 Task: Set the severity for new security advisory in the repository "Javascript" to "High".
Action: Mouse moved to (920, 281)
Screenshot: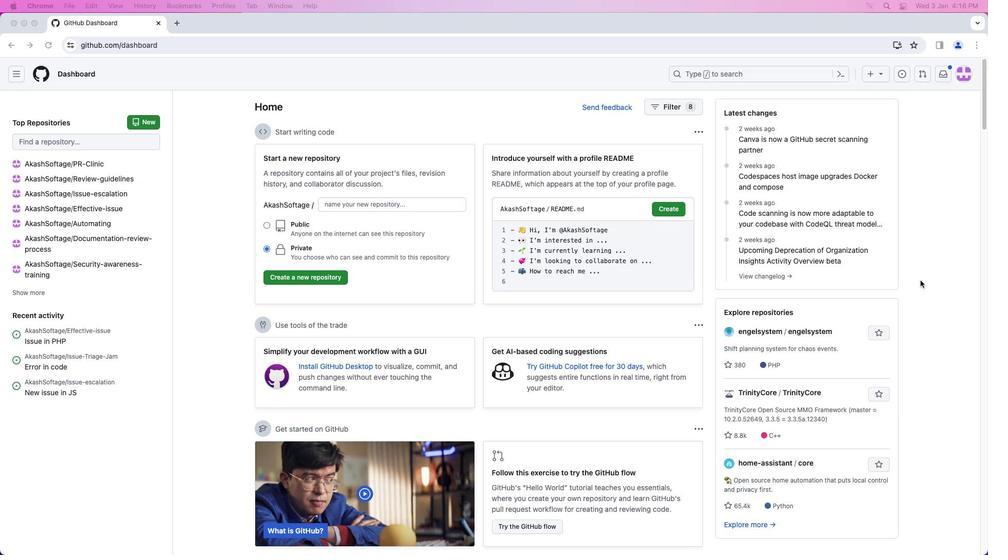 
Action: Mouse pressed left at (920, 281)
Screenshot: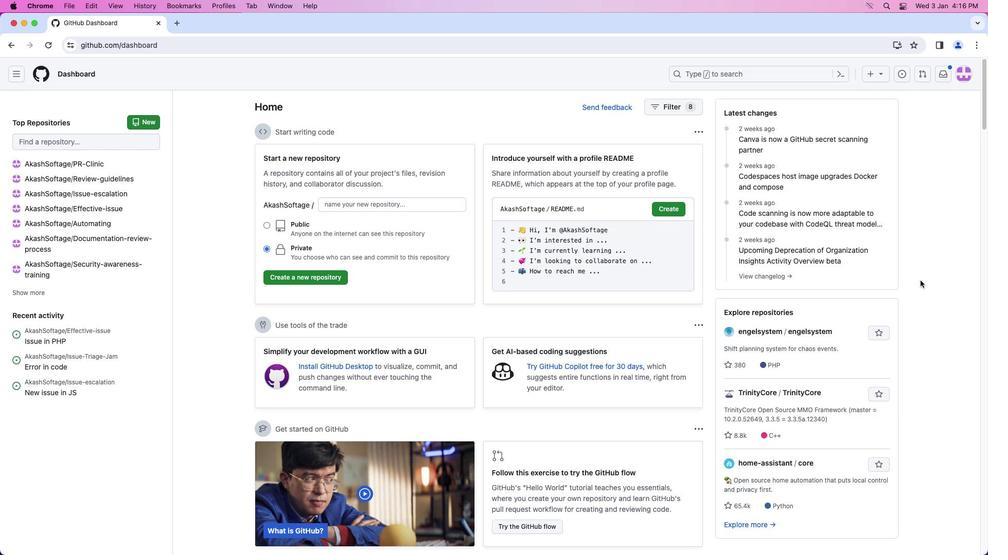 
Action: Mouse moved to (961, 75)
Screenshot: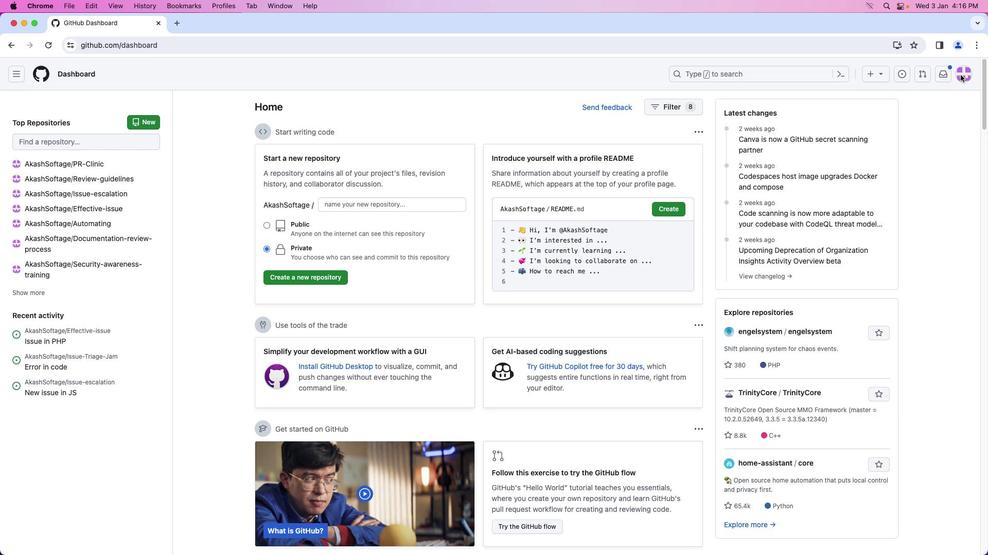 
Action: Mouse pressed left at (961, 75)
Screenshot: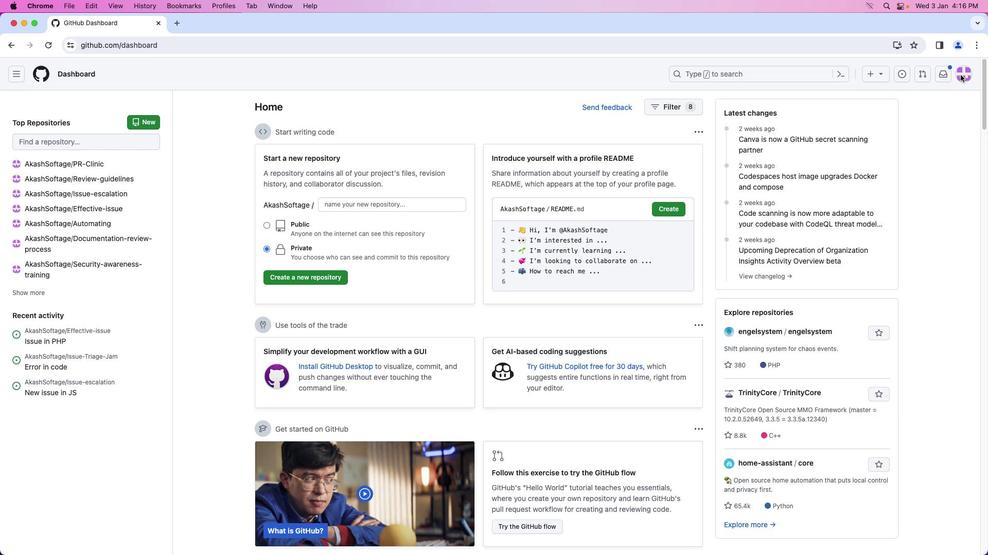 
Action: Mouse moved to (929, 157)
Screenshot: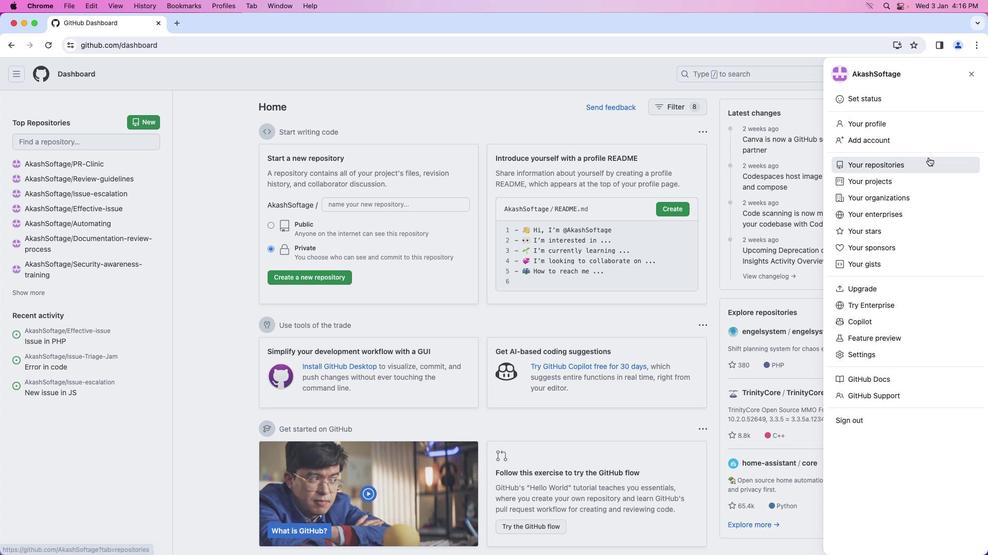 
Action: Mouse pressed left at (929, 157)
Screenshot: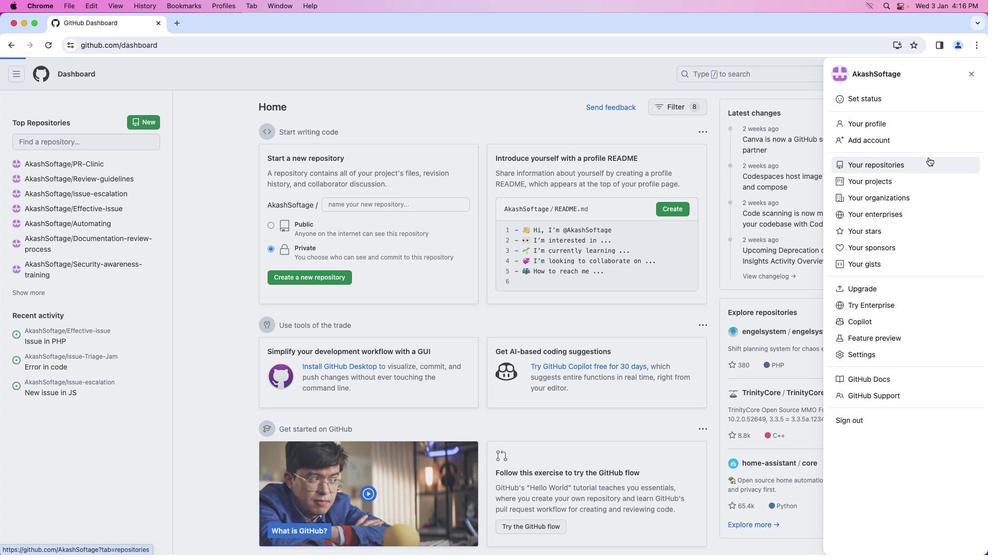 
Action: Mouse moved to (372, 168)
Screenshot: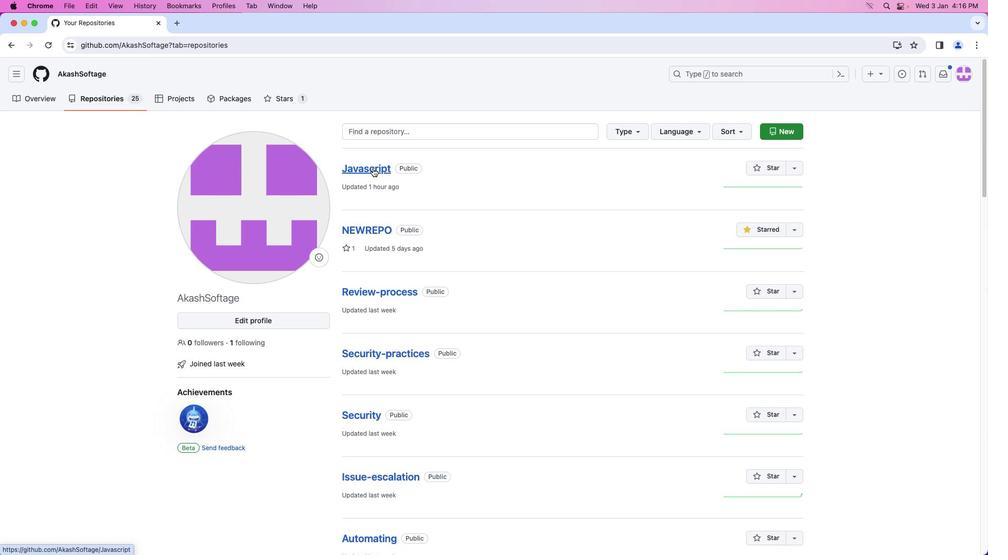 
Action: Mouse pressed left at (372, 168)
Screenshot: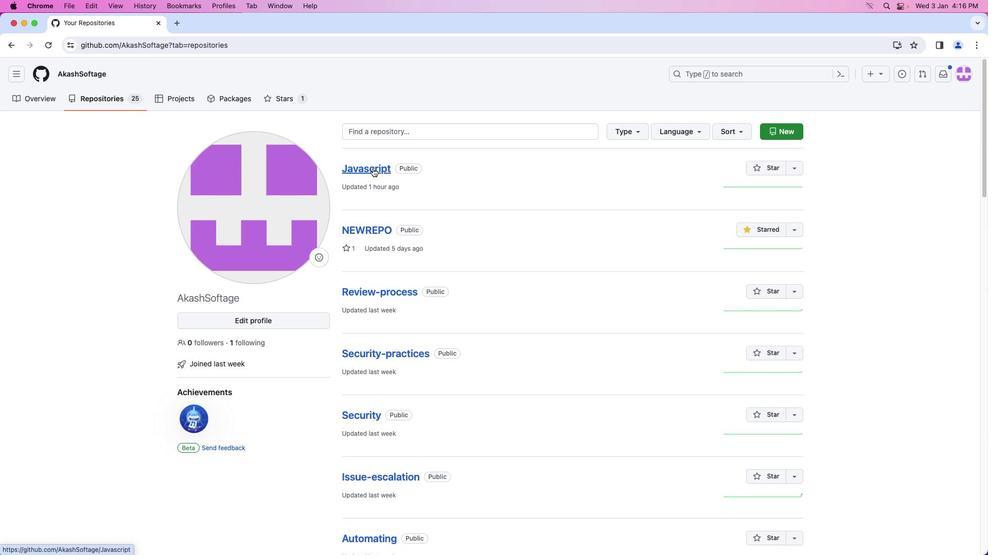
Action: Mouse moved to (329, 102)
Screenshot: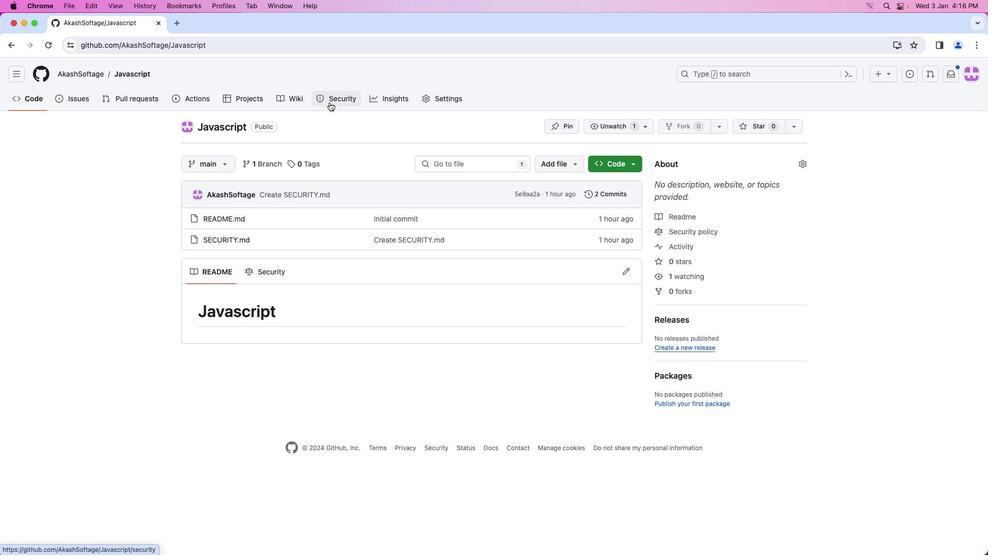 
Action: Mouse pressed left at (329, 102)
Screenshot: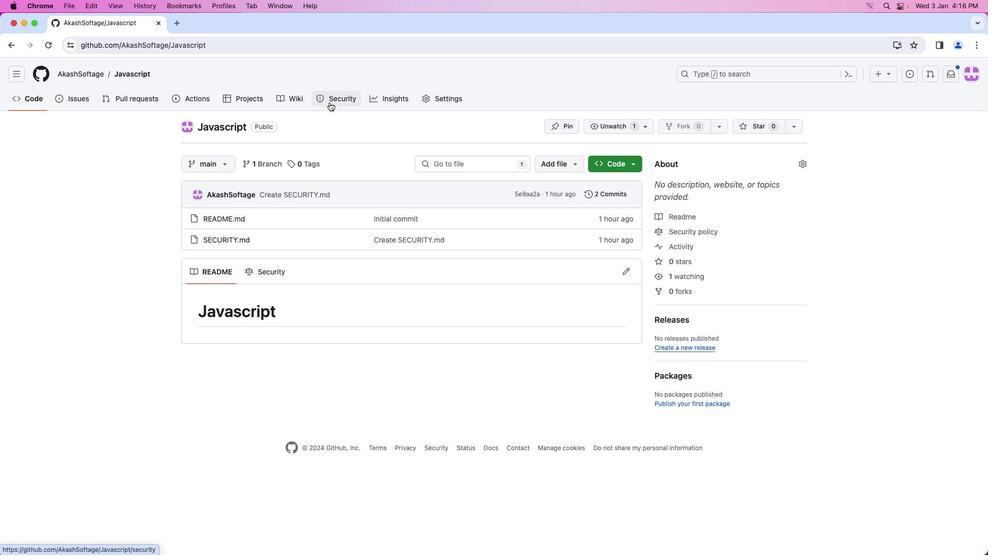 
Action: Mouse moved to (249, 190)
Screenshot: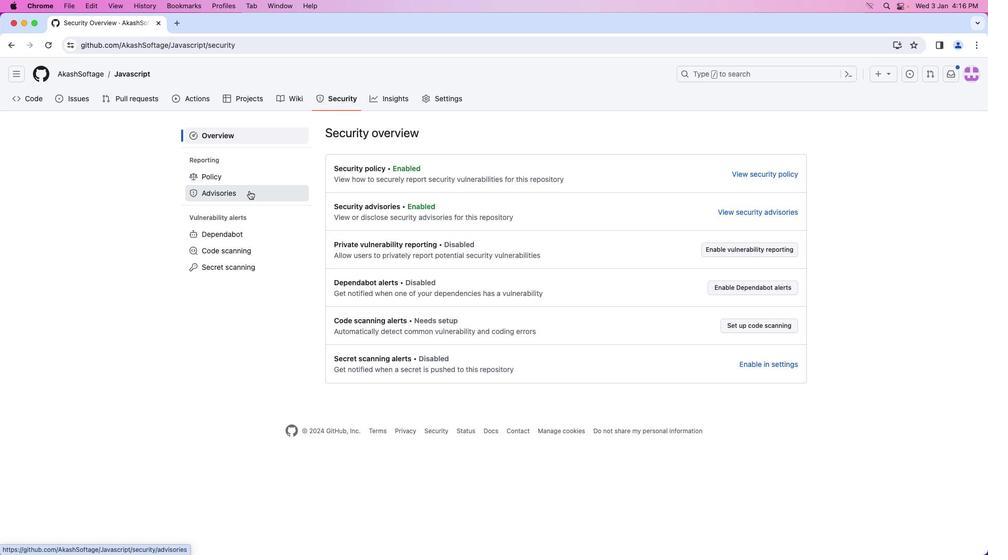 
Action: Mouse pressed left at (249, 190)
Screenshot: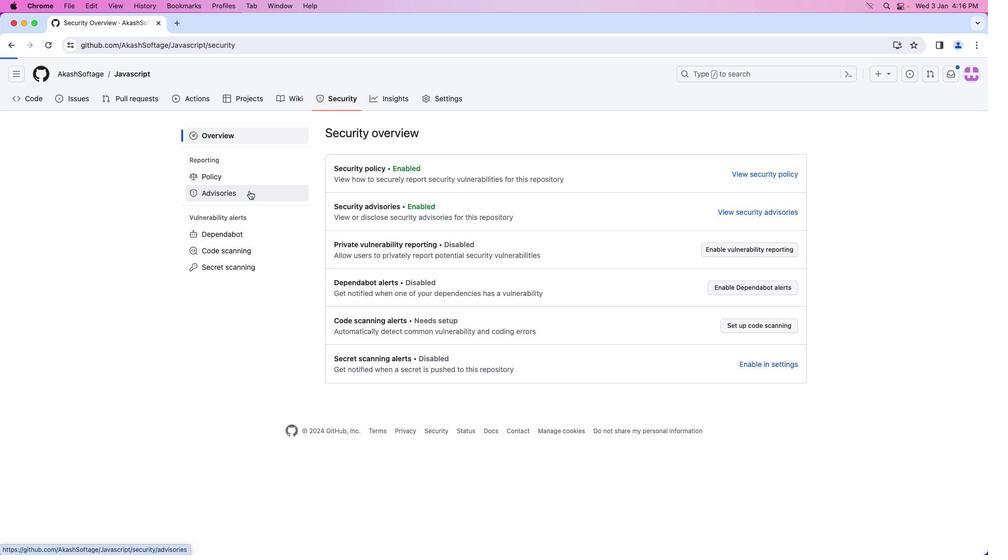 
Action: Mouse moved to (720, 141)
Screenshot: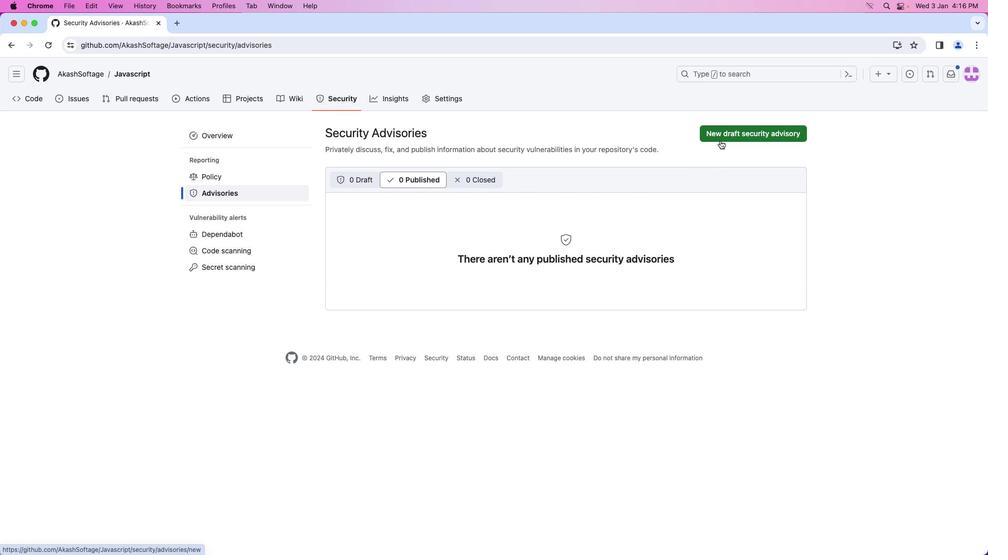 
Action: Mouse pressed left at (720, 141)
Screenshot: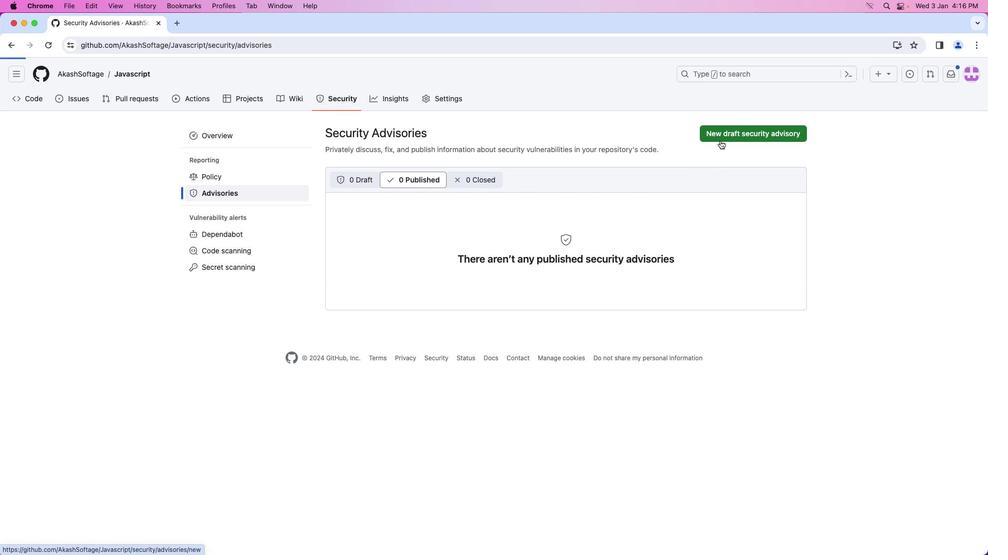 
Action: Mouse moved to (341, 257)
Screenshot: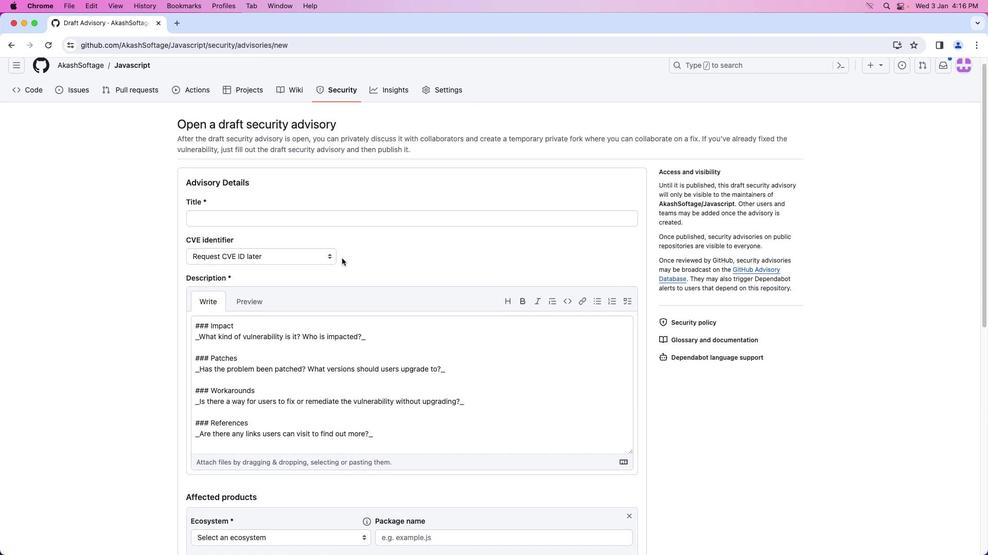 
Action: Mouse scrolled (341, 257) with delta (0, 0)
Screenshot: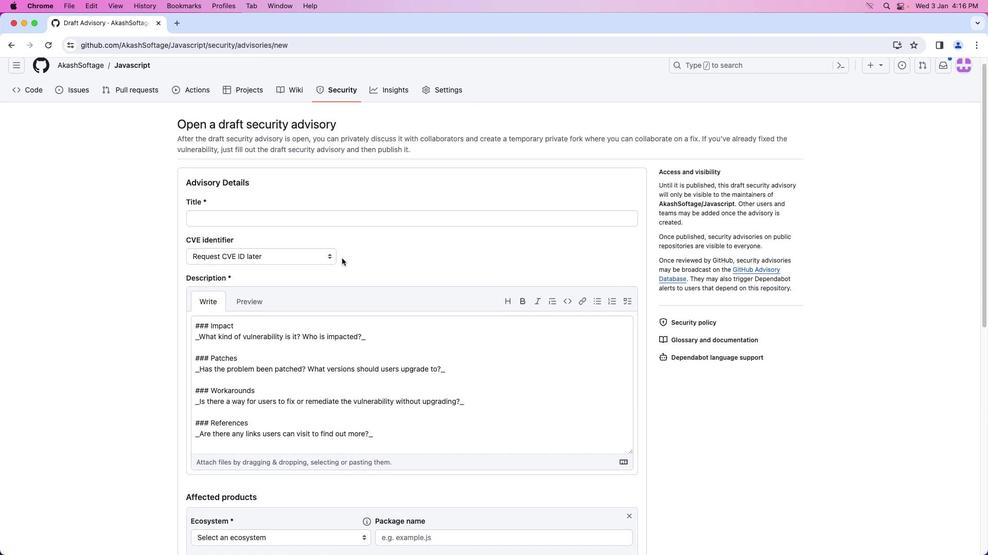 
Action: Mouse moved to (341, 257)
Screenshot: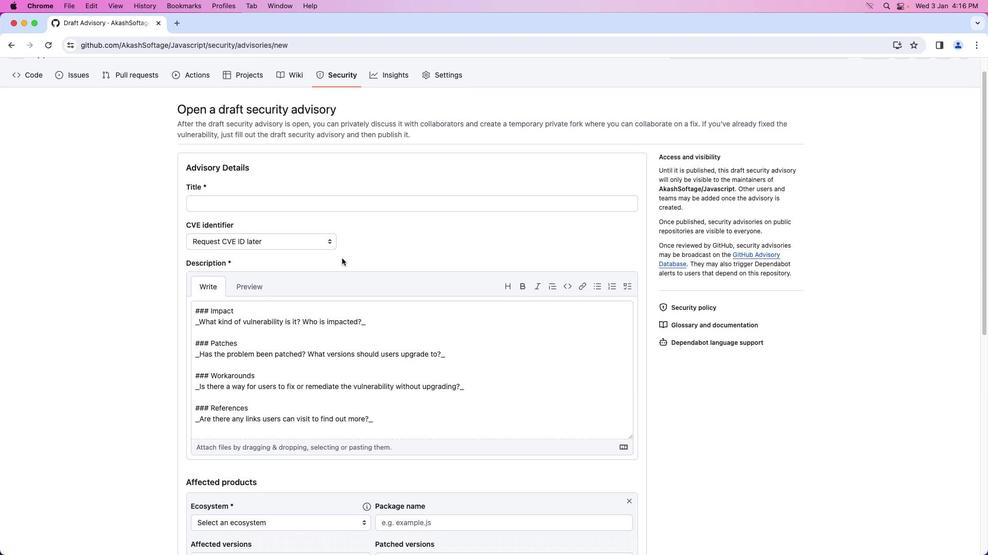 
Action: Mouse scrolled (341, 257) with delta (0, 0)
Screenshot: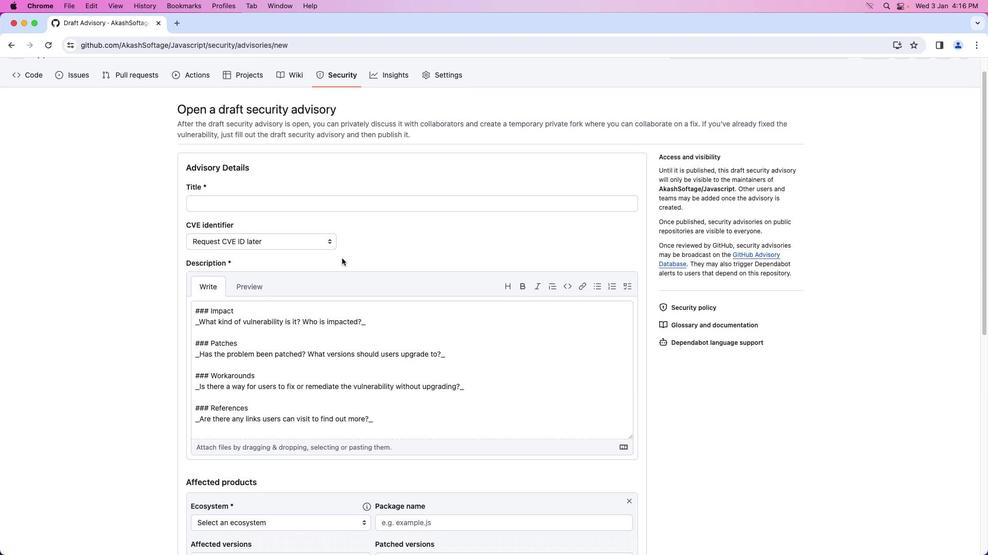 
Action: Mouse moved to (341, 258)
Screenshot: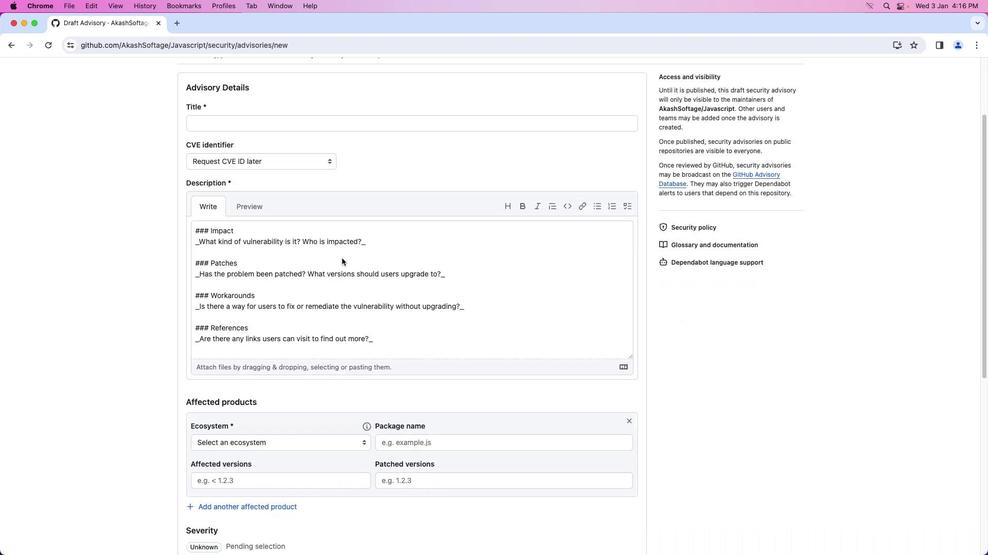 
Action: Mouse scrolled (341, 258) with delta (0, 0)
Screenshot: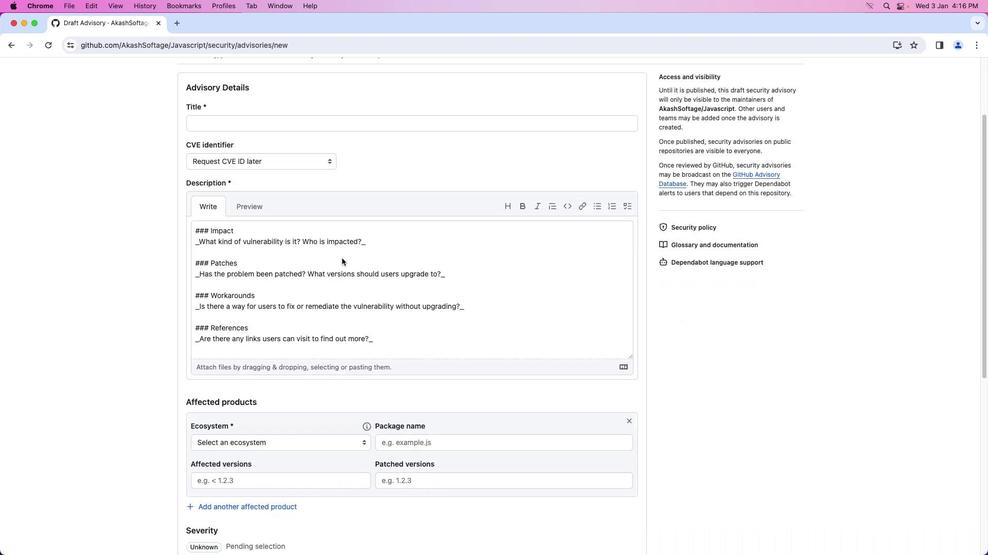 
Action: Mouse moved to (341, 258)
Screenshot: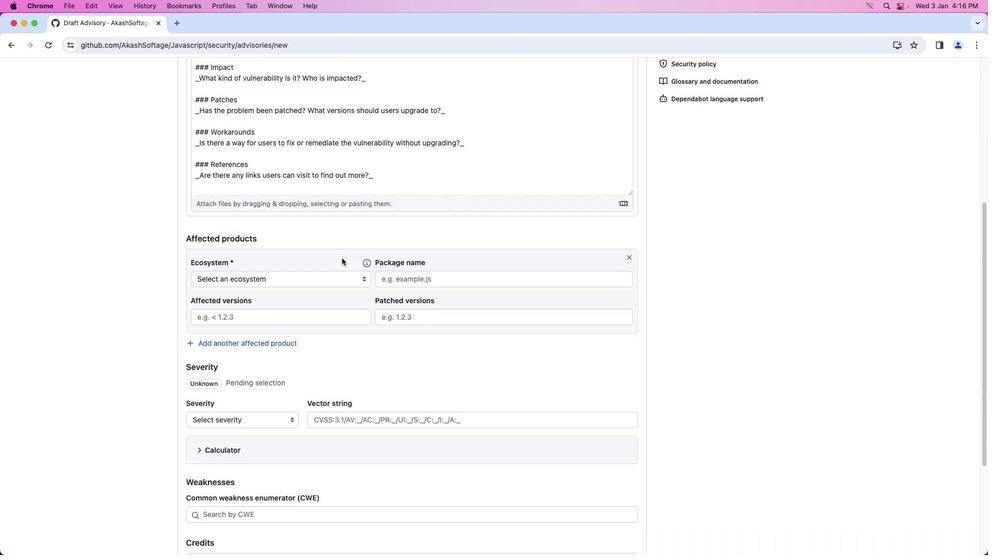 
Action: Mouse scrolled (341, 258) with delta (0, -1)
Screenshot: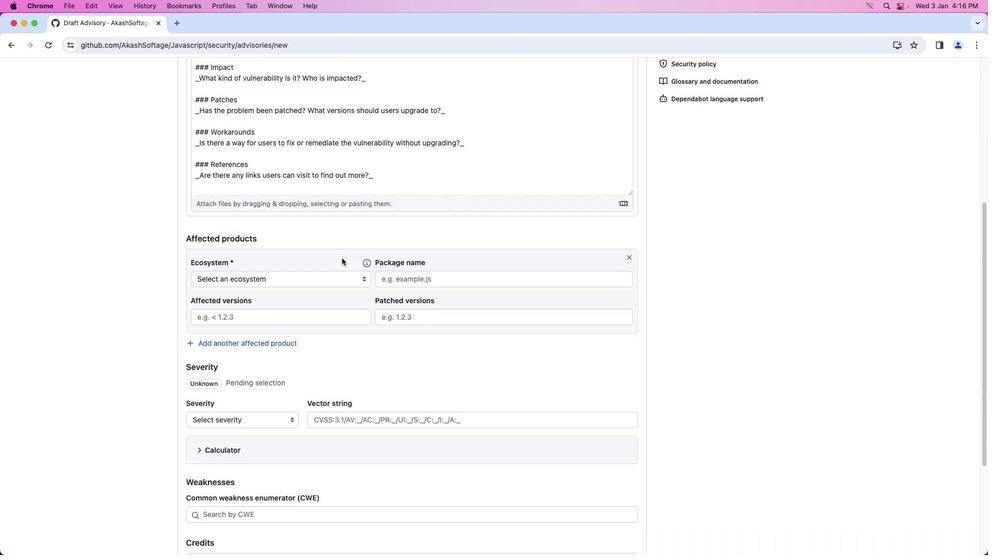 
Action: Mouse scrolled (341, 258) with delta (0, -1)
Screenshot: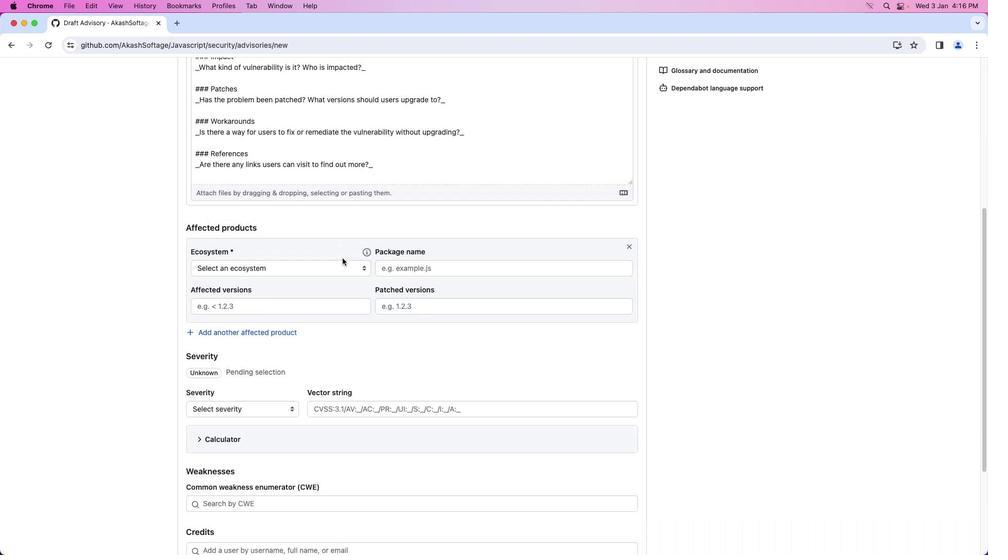 
Action: Mouse scrolled (341, 258) with delta (0, -2)
Screenshot: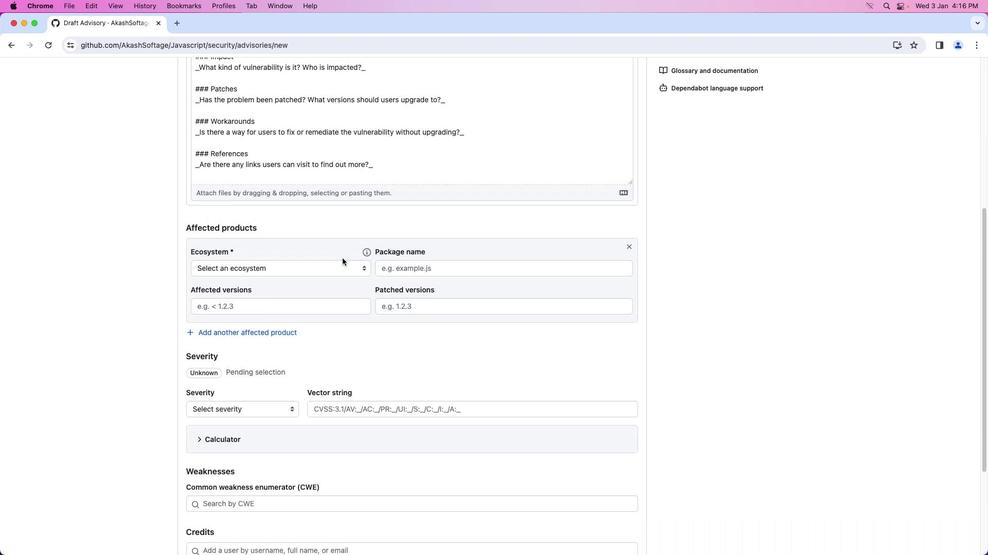 
Action: Mouse moved to (342, 258)
Screenshot: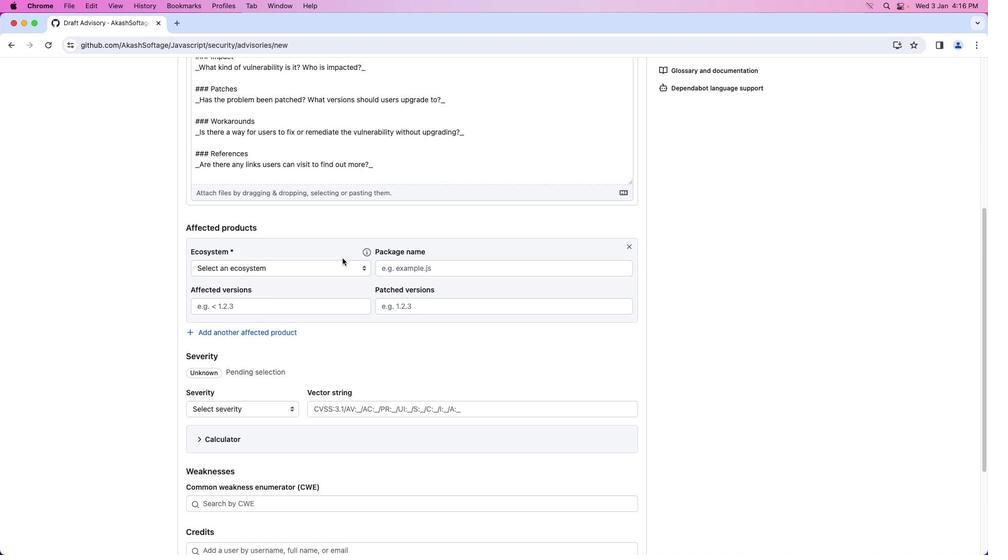 
Action: Mouse scrolled (342, 258) with delta (0, 0)
Screenshot: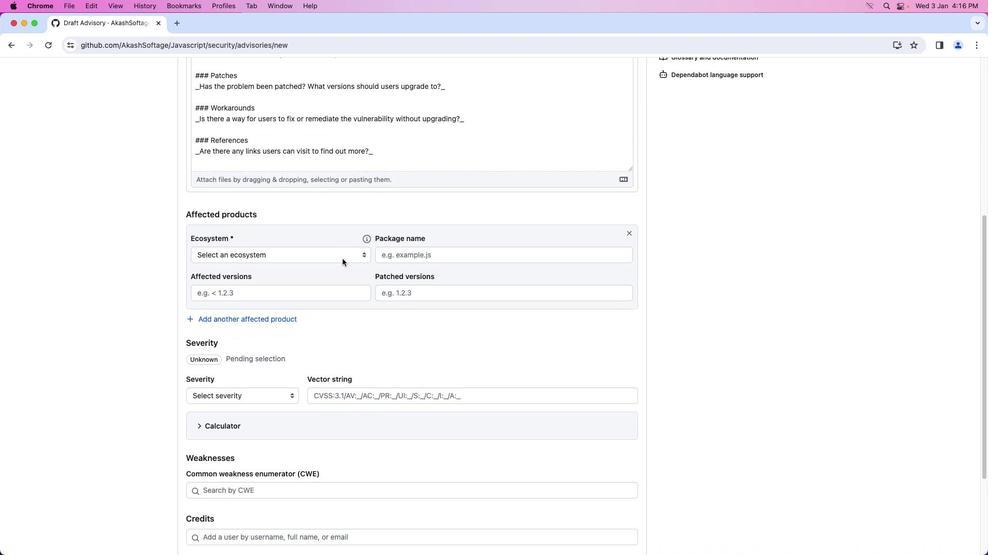 
Action: Mouse moved to (342, 258)
Screenshot: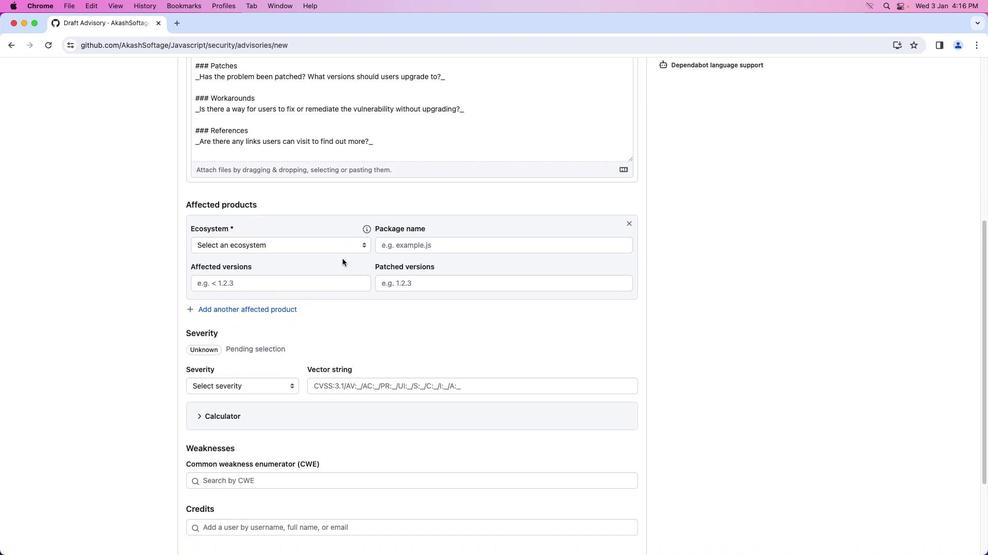 
Action: Mouse scrolled (342, 258) with delta (0, 0)
Screenshot: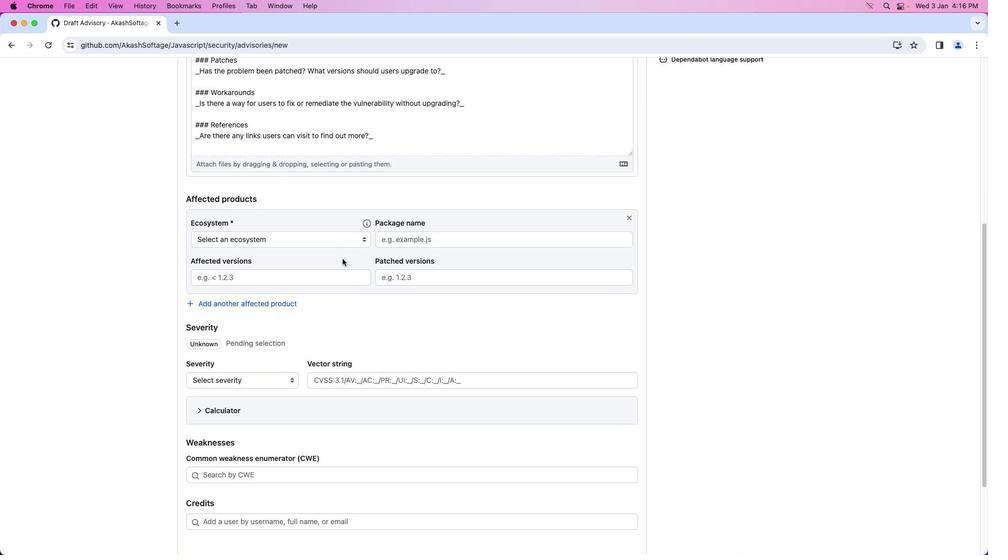 
Action: Mouse moved to (342, 258)
Screenshot: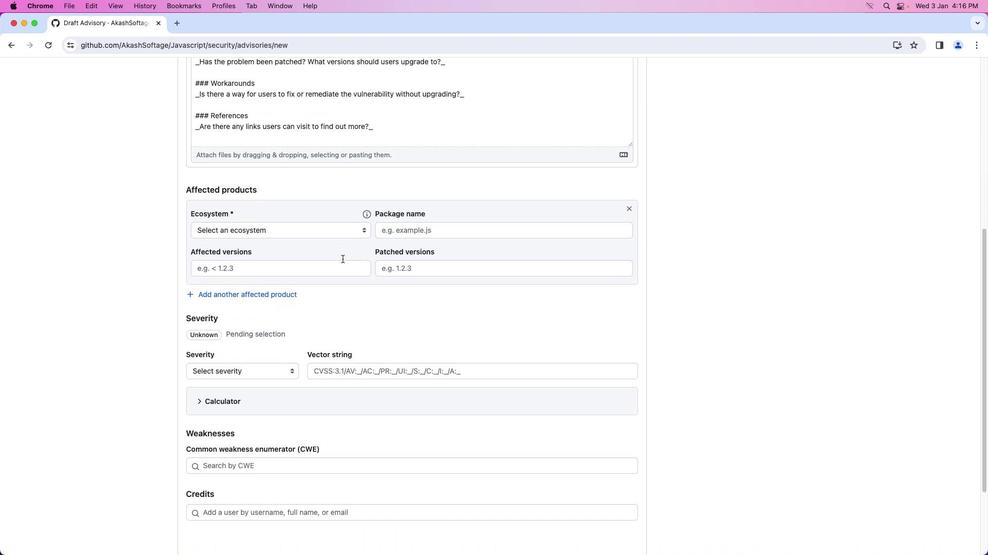 
Action: Mouse scrolled (342, 258) with delta (0, 0)
Screenshot: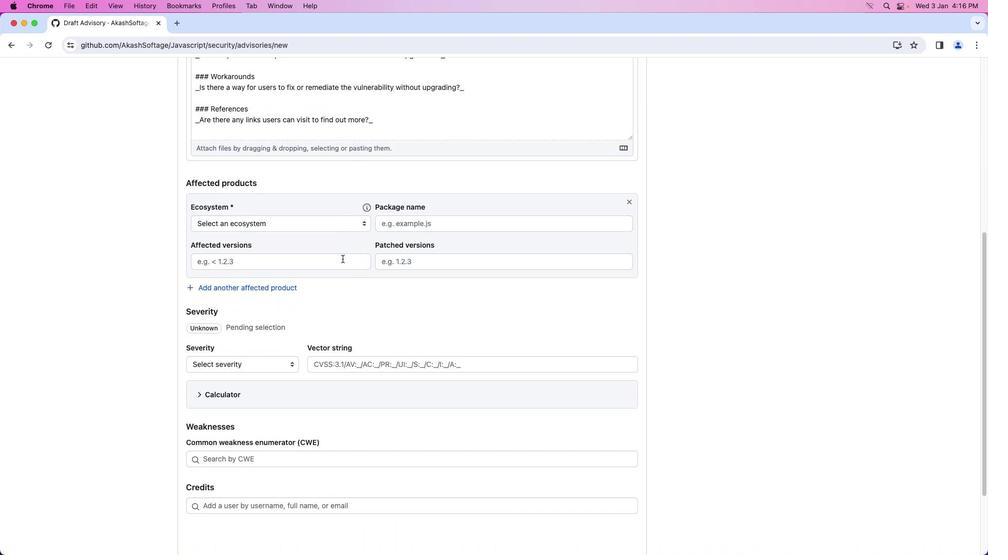 
Action: Mouse moved to (256, 361)
Screenshot: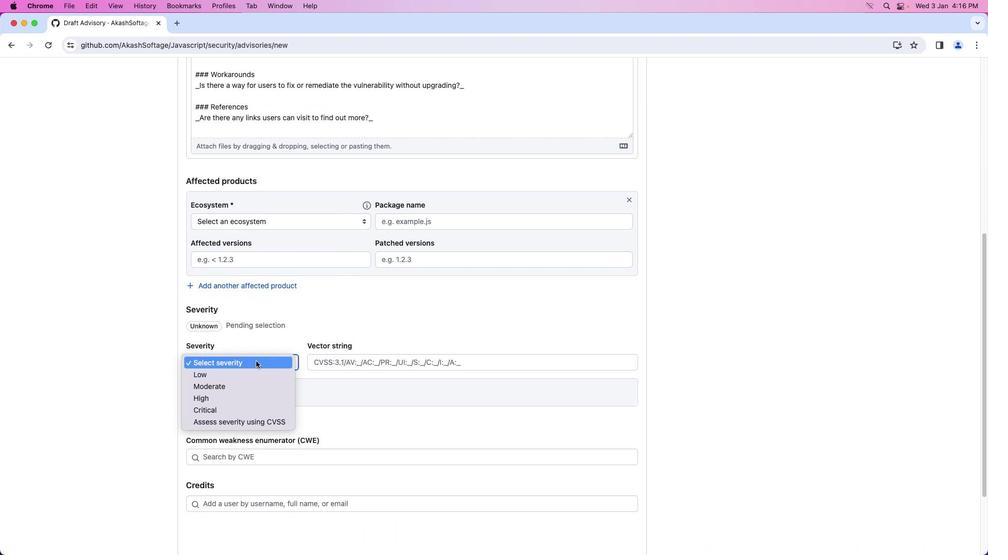 
Action: Mouse pressed left at (256, 361)
Screenshot: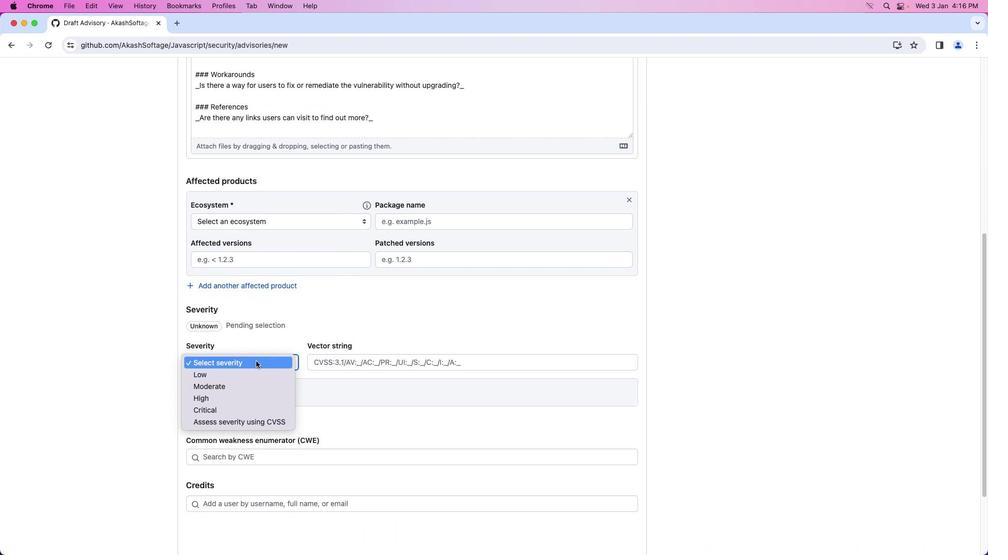 
Action: Mouse moved to (231, 402)
Screenshot: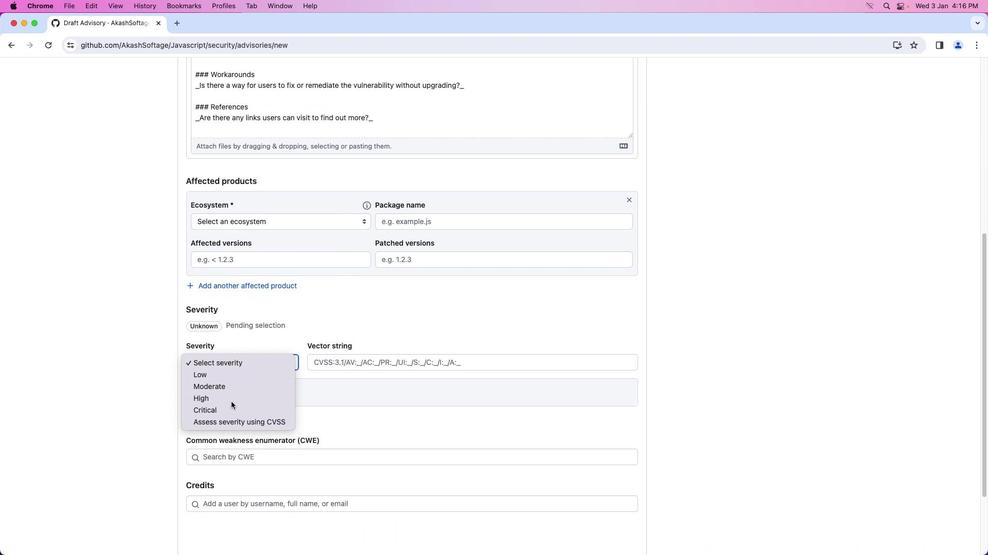 
Action: Mouse pressed left at (231, 402)
Screenshot: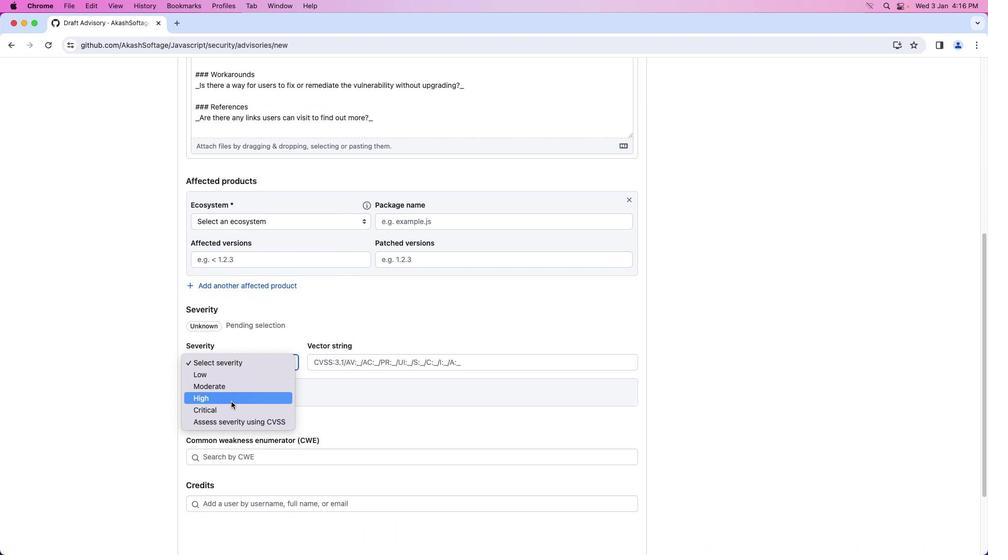 
Action: Mouse moved to (231, 400)
Screenshot: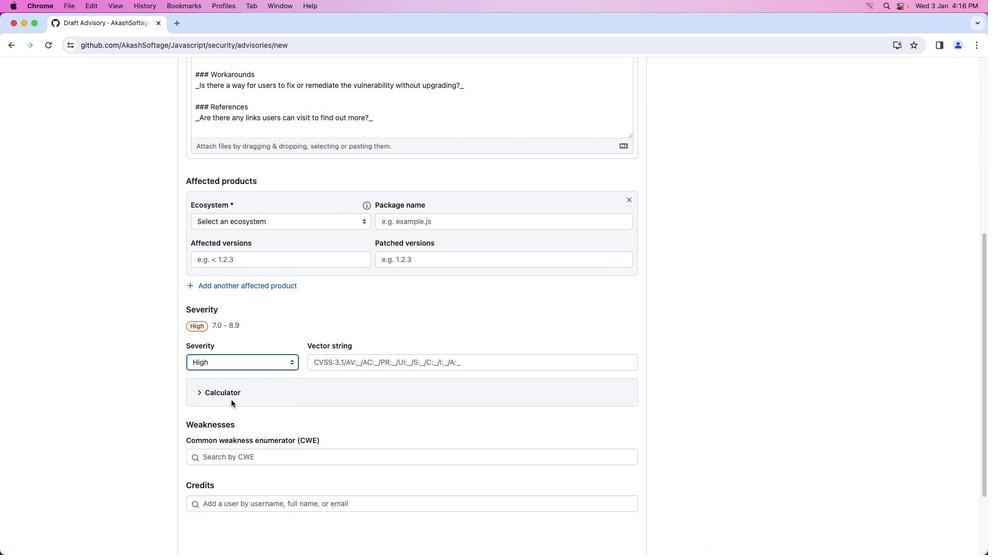 
